 Task: Create a due date automation trigger when advanced on, the moment a card is due add checklist without checklist.
Action: Mouse moved to (939, 277)
Screenshot: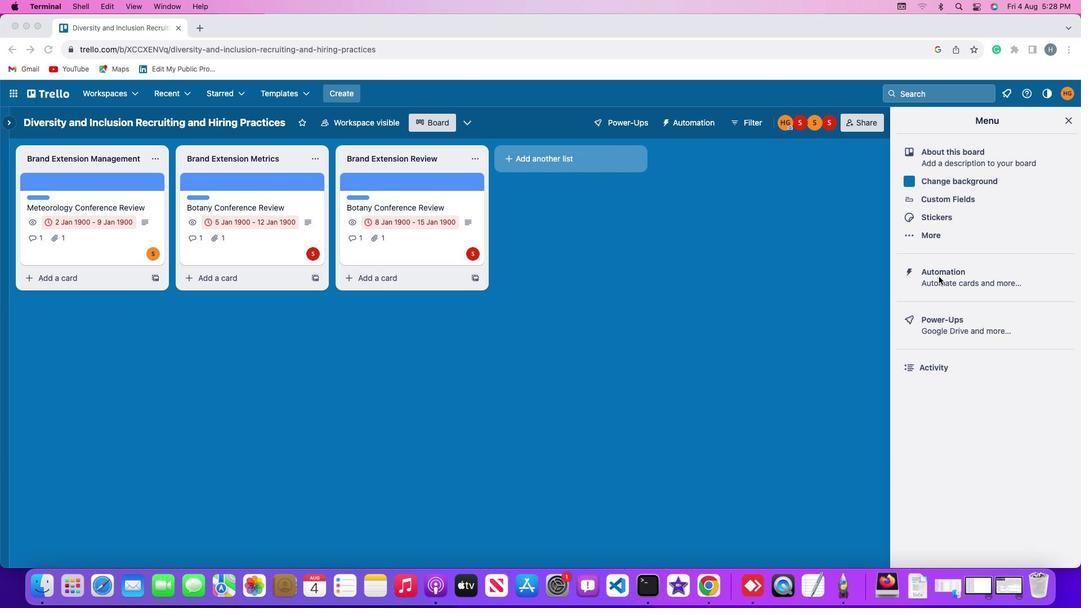 
Action: Mouse pressed left at (939, 277)
Screenshot: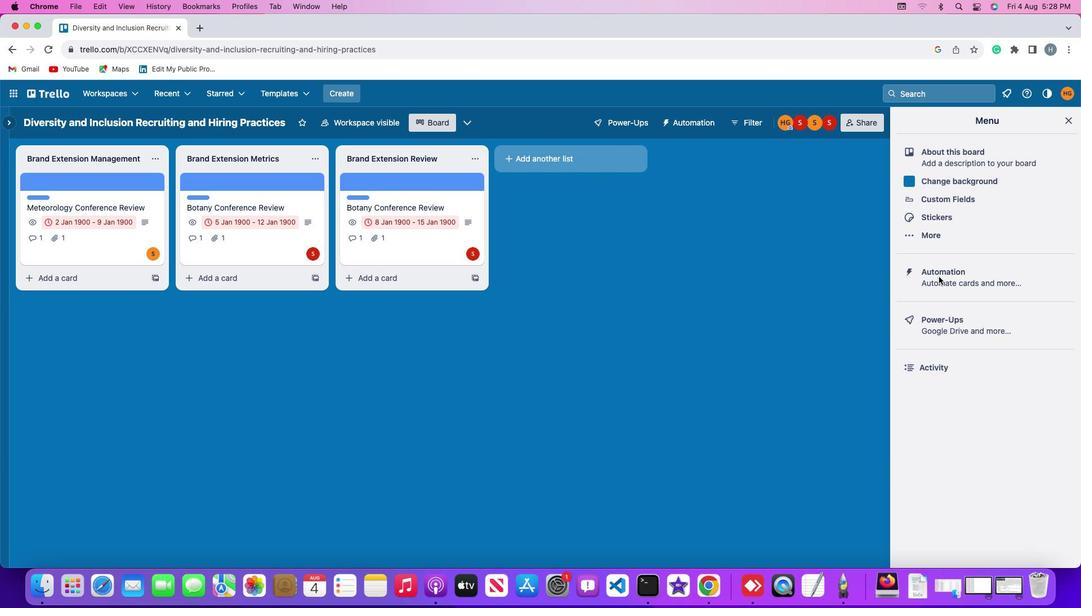 
Action: Mouse pressed left at (939, 277)
Screenshot: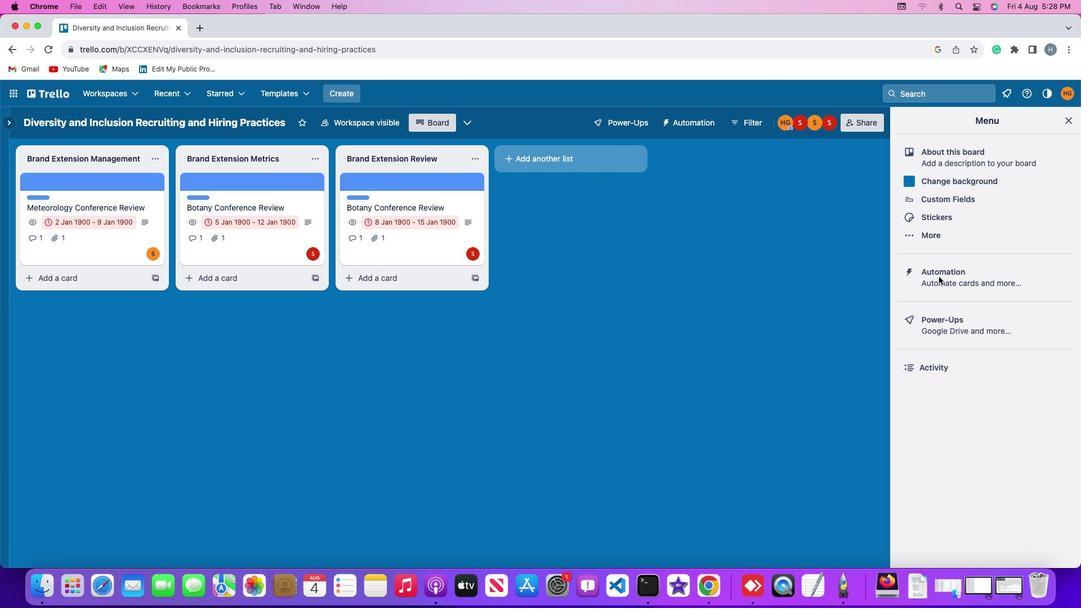 
Action: Mouse moved to (84, 269)
Screenshot: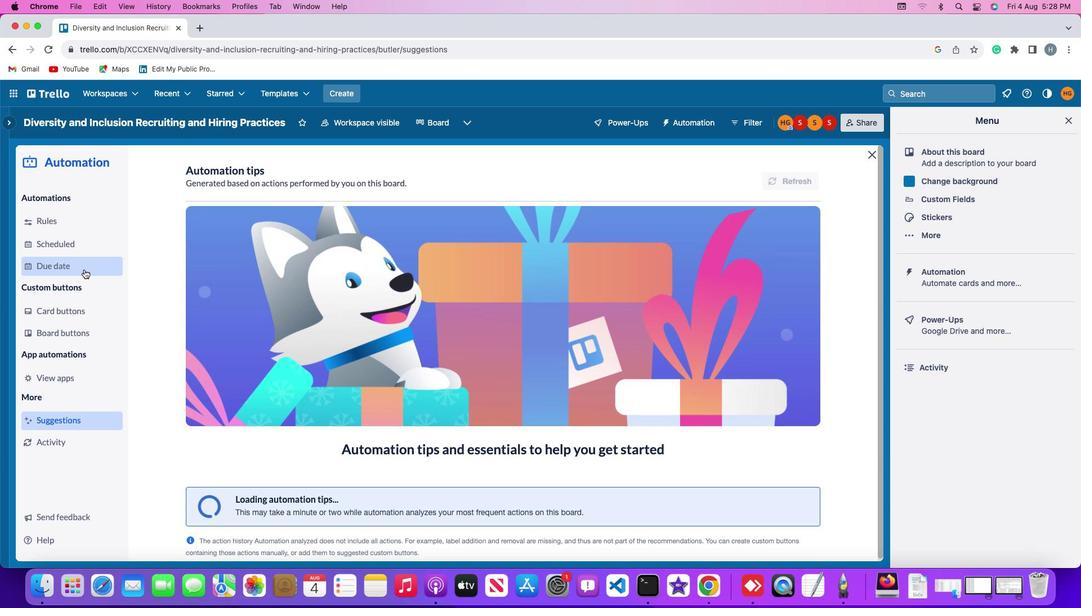 
Action: Mouse pressed left at (84, 269)
Screenshot: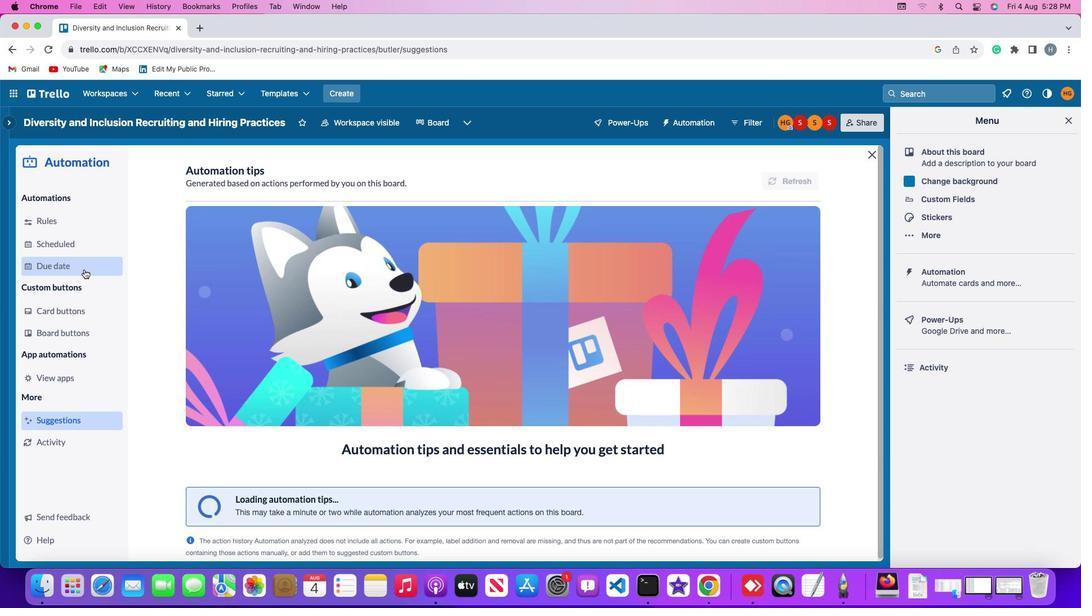 
Action: Mouse moved to (772, 171)
Screenshot: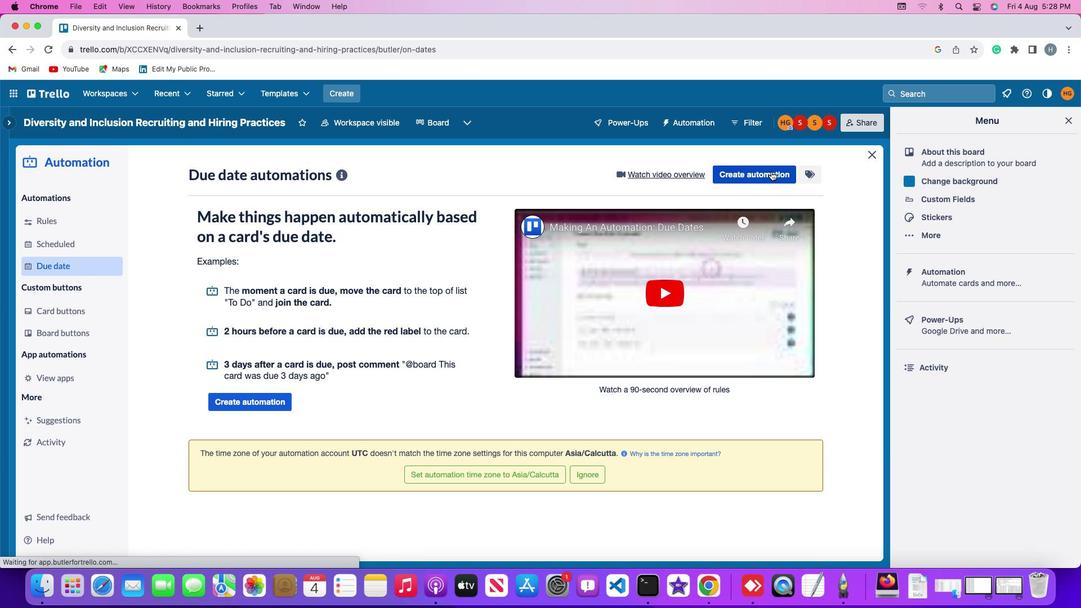 
Action: Mouse pressed left at (772, 171)
Screenshot: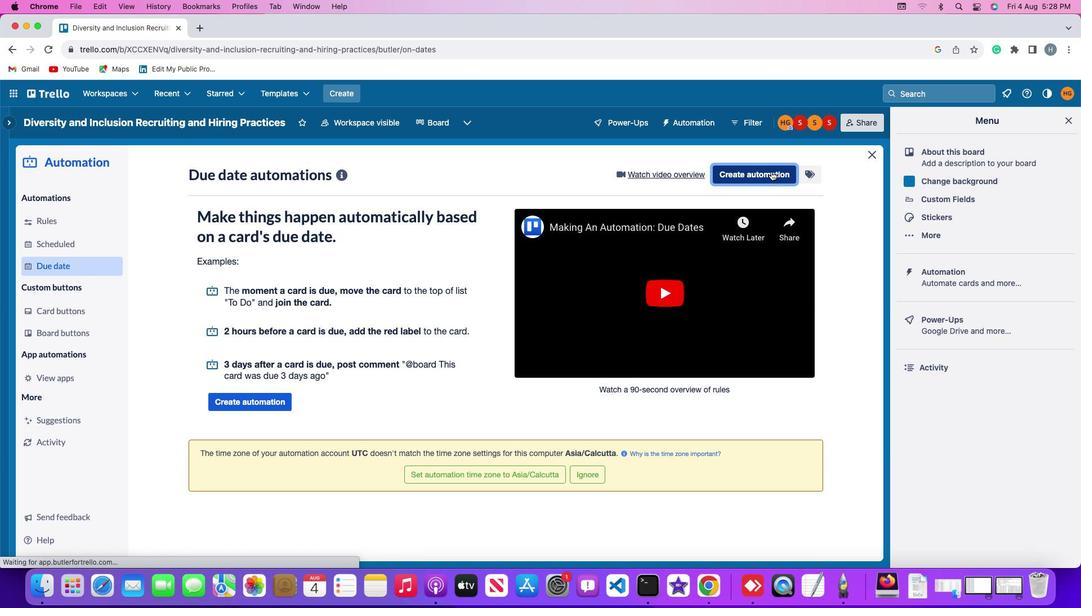 
Action: Mouse moved to (512, 277)
Screenshot: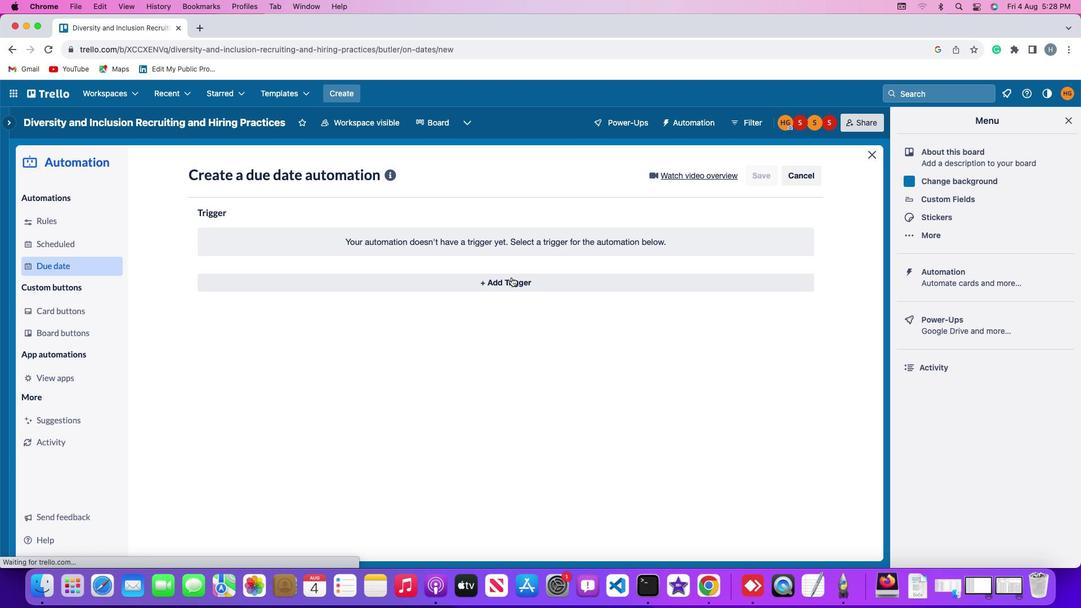 
Action: Mouse pressed left at (512, 277)
Screenshot: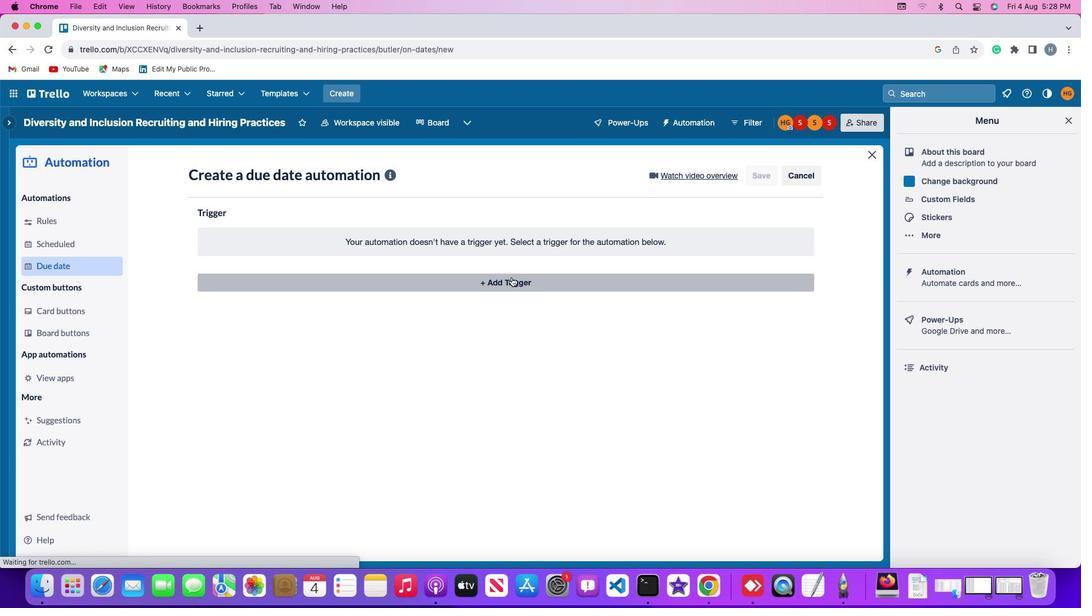 
Action: Mouse moved to (240, 413)
Screenshot: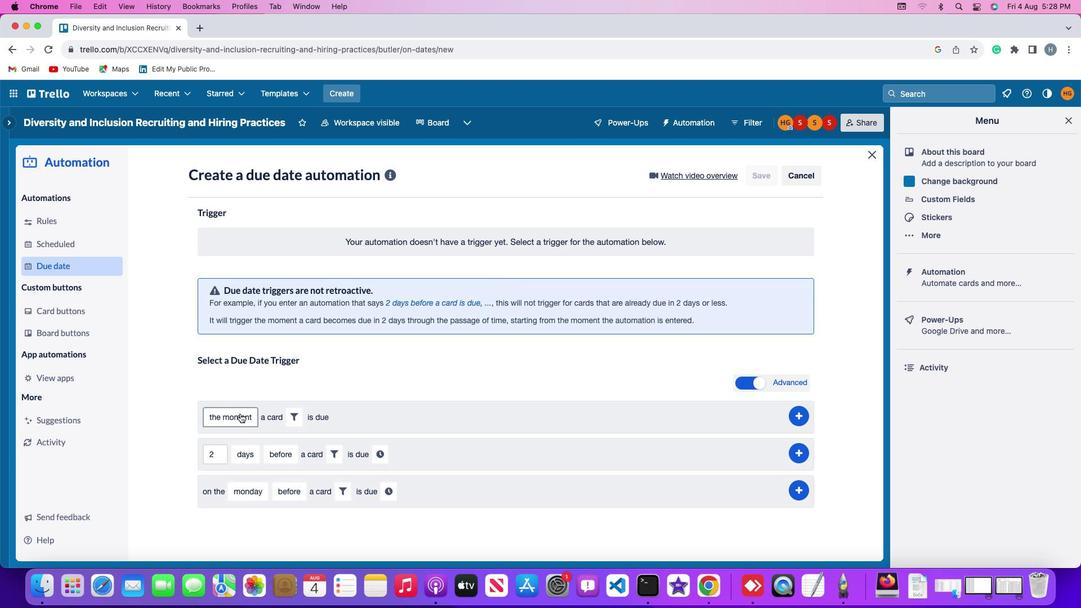 
Action: Mouse pressed left at (240, 413)
Screenshot: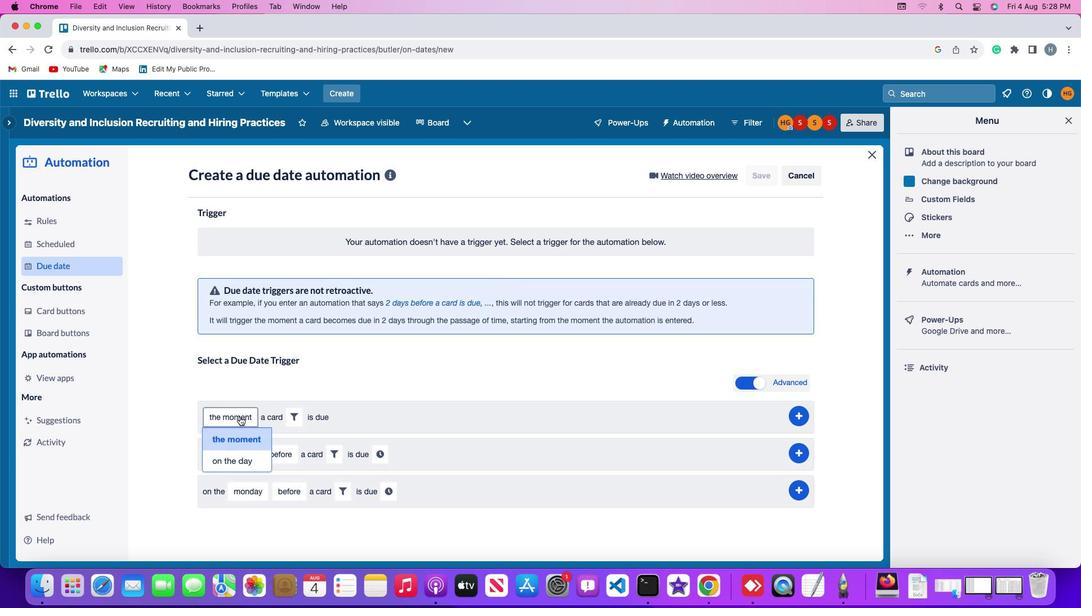 
Action: Mouse moved to (238, 433)
Screenshot: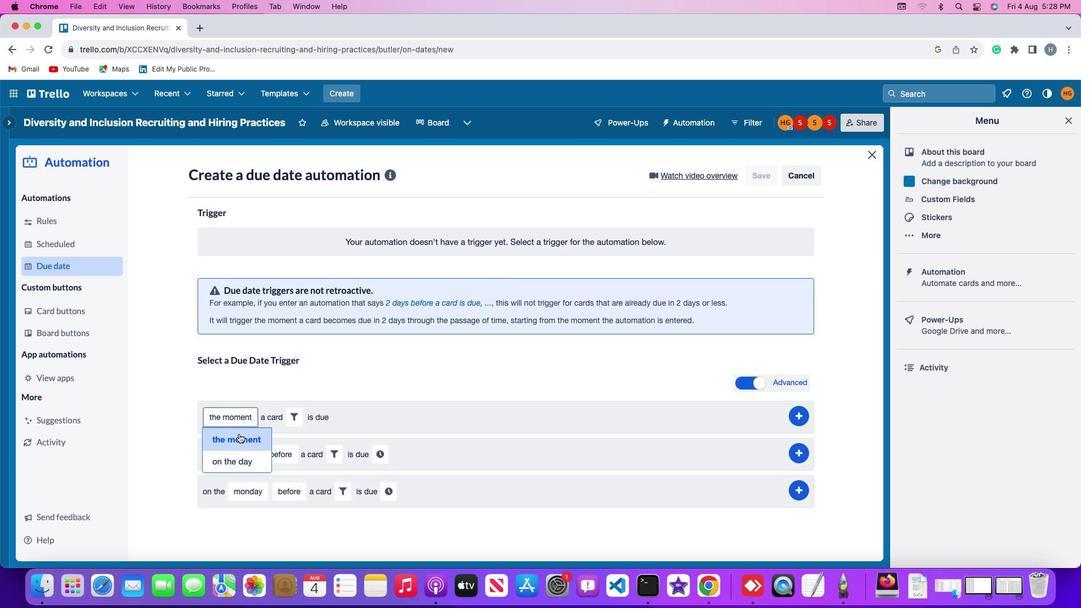 
Action: Mouse pressed left at (238, 433)
Screenshot: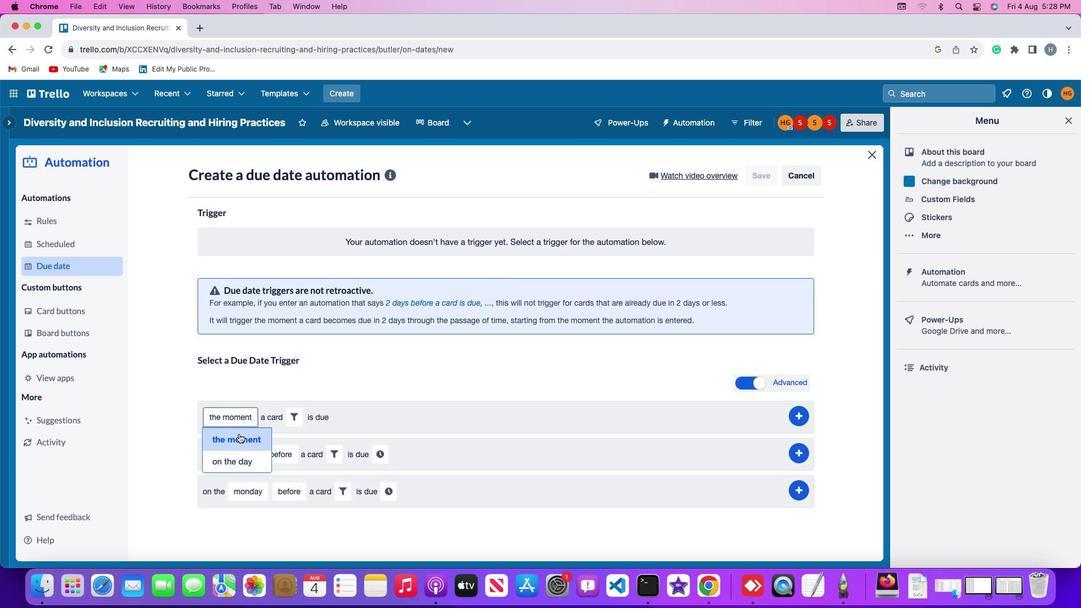 
Action: Mouse moved to (292, 416)
Screenshot: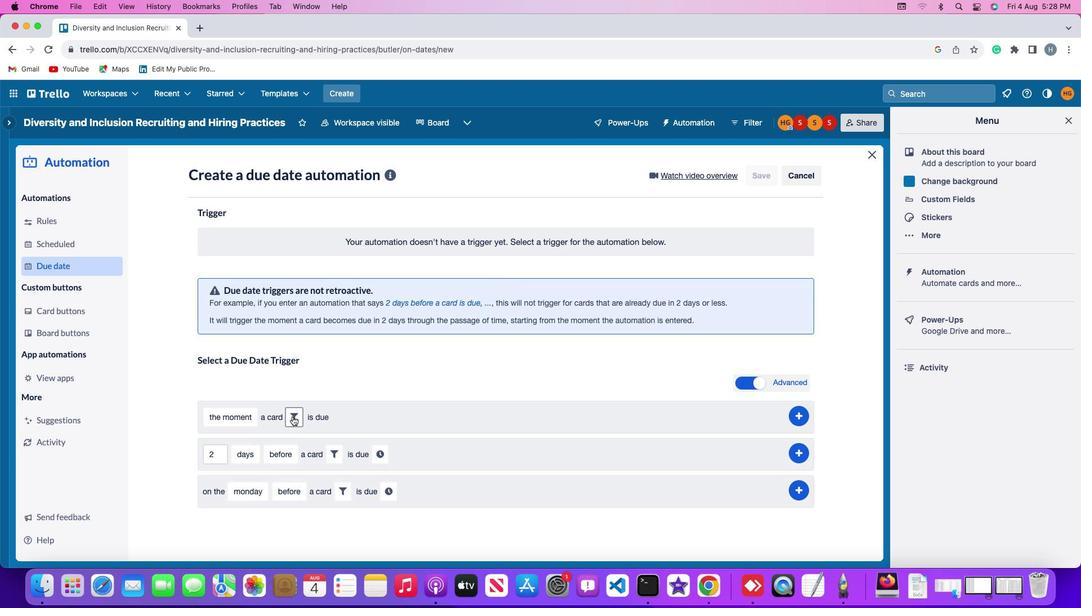 
Action: Mouse pressed left at (292, 416)
Screenshot: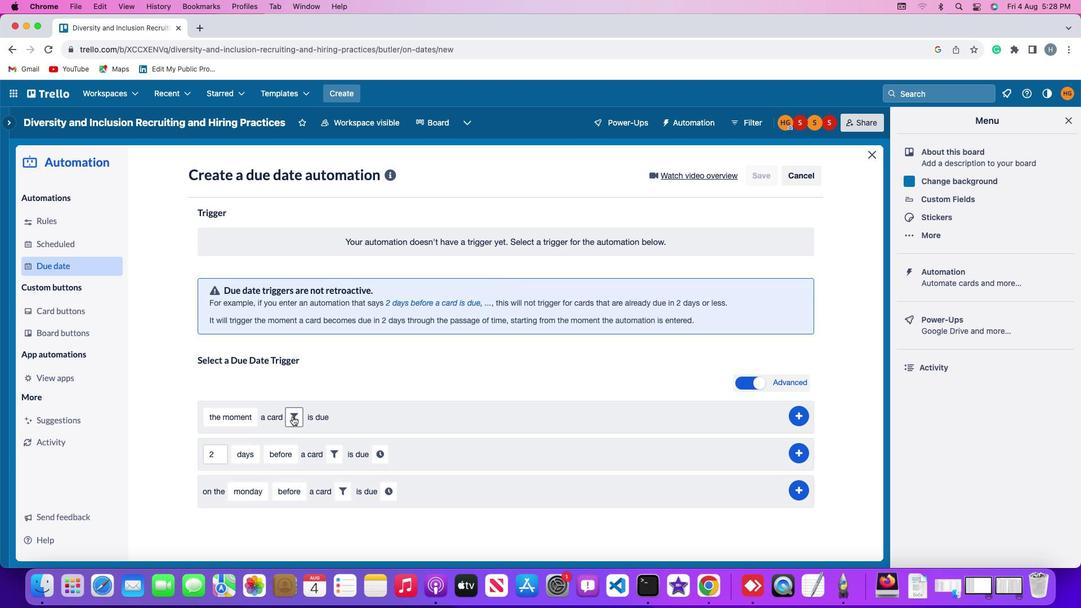 
Action: Mouse moved to (405, 459)
Screenshot: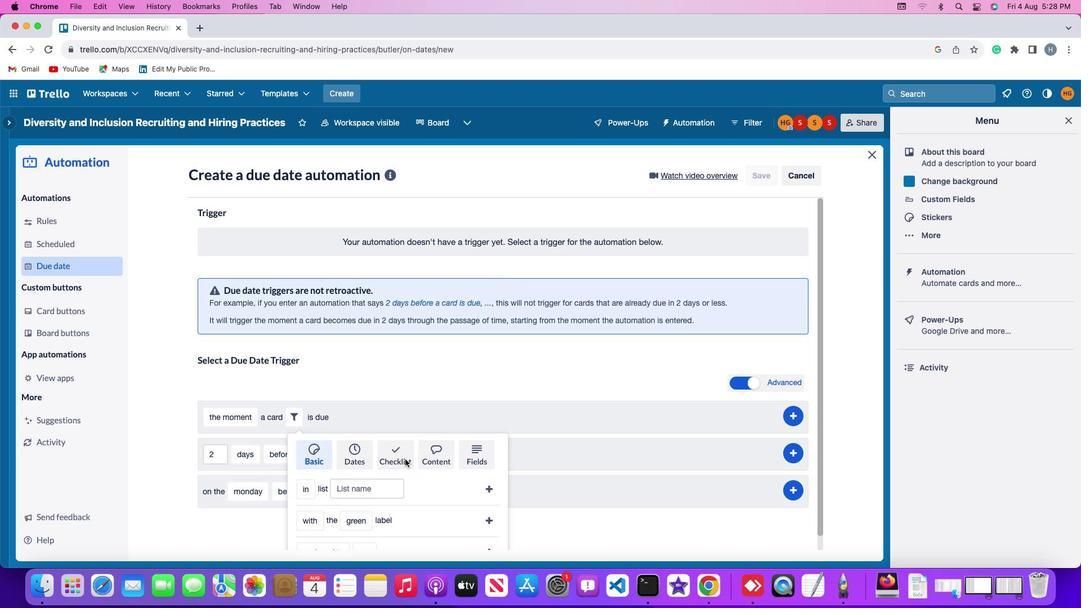
Action: Mouse pressed left at (405, 459)
Screenshot: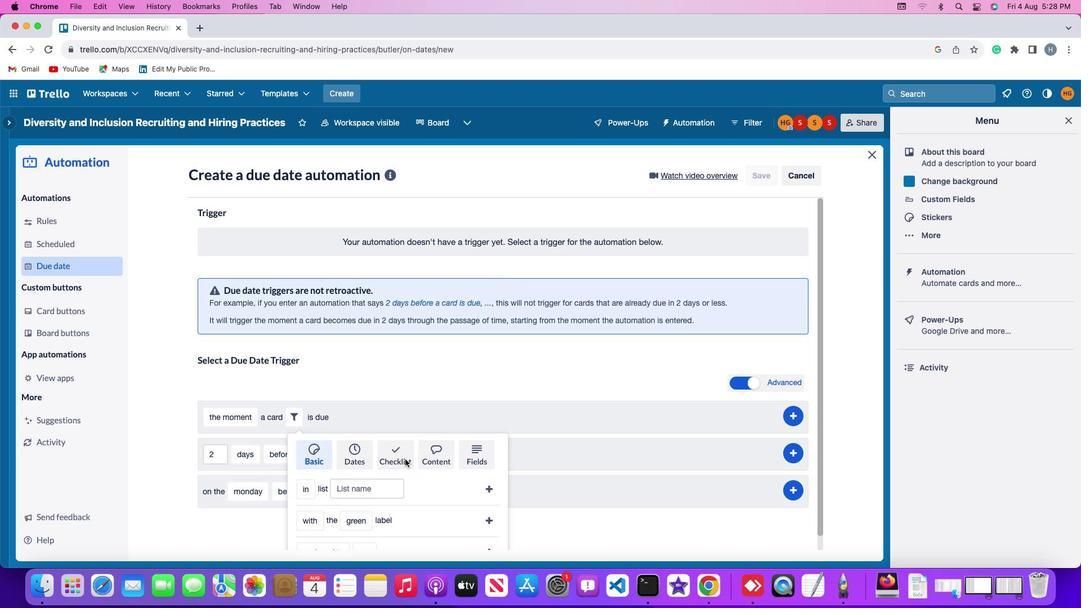 
Action: Mouse moved to (404, 462)
Screenshot: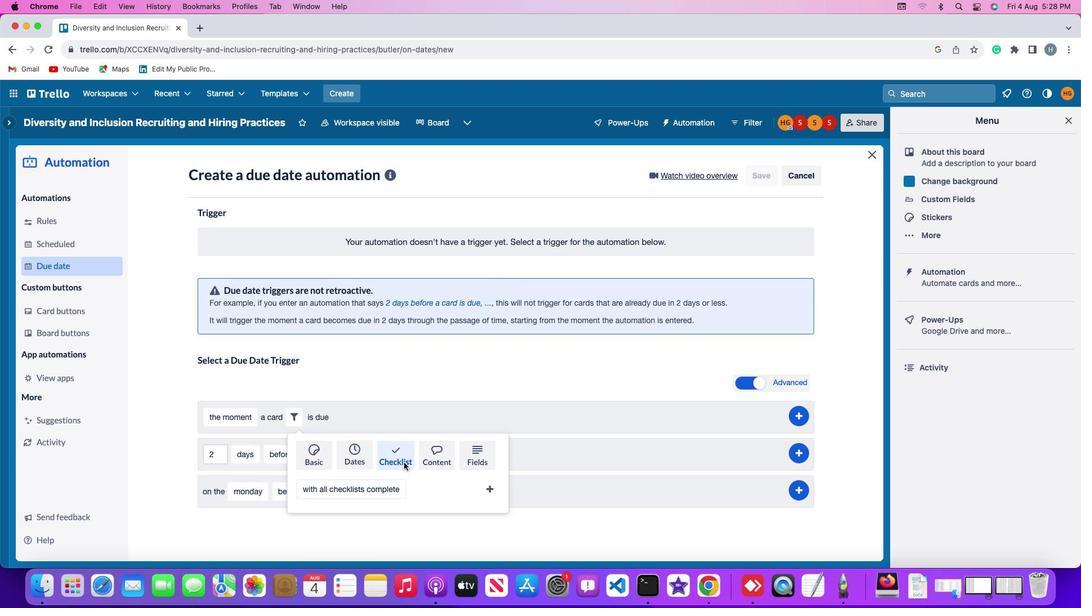 
Action: Mouse scrolled (404, 462) with delta (0, 0)
Screenshot: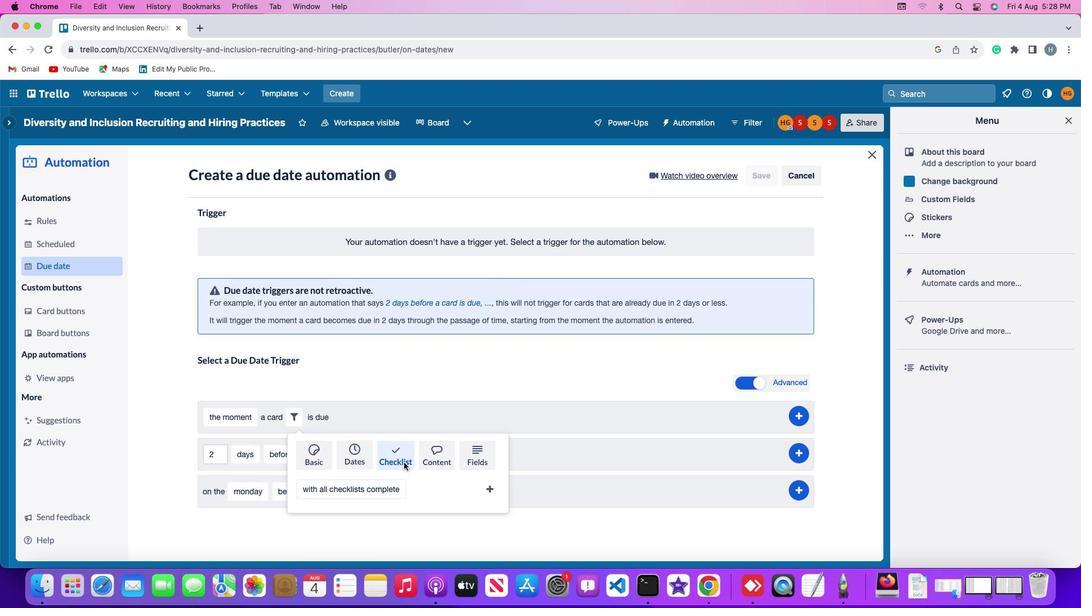 
Action: Mouse scrolled (404, 462) with delta (0, 0)
Screenshot: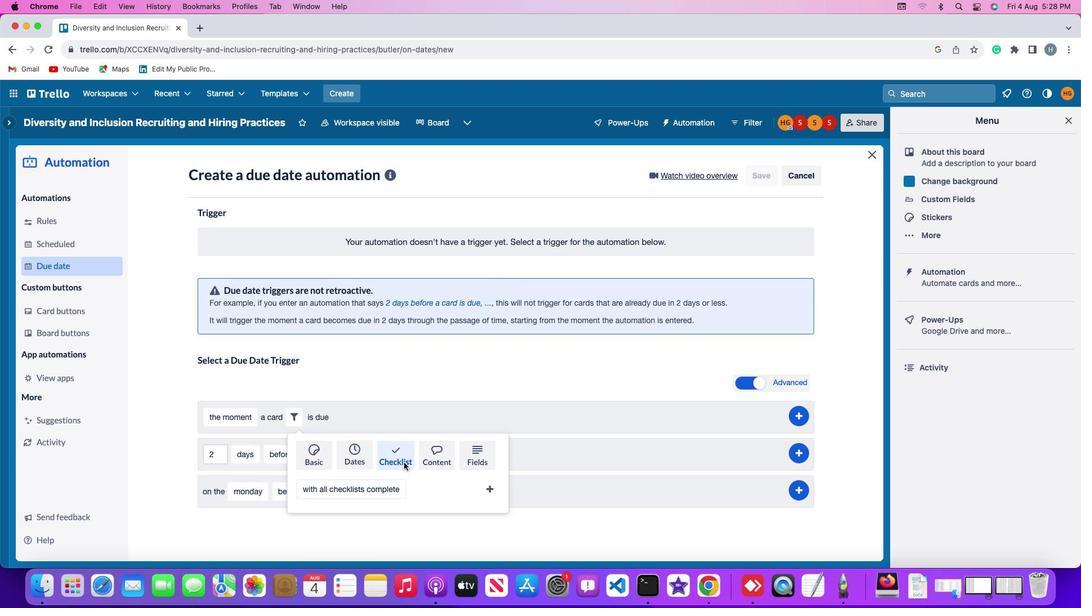 
Action: Mouse scrolled (404, 462) with delta (0, -1)
Screenshot: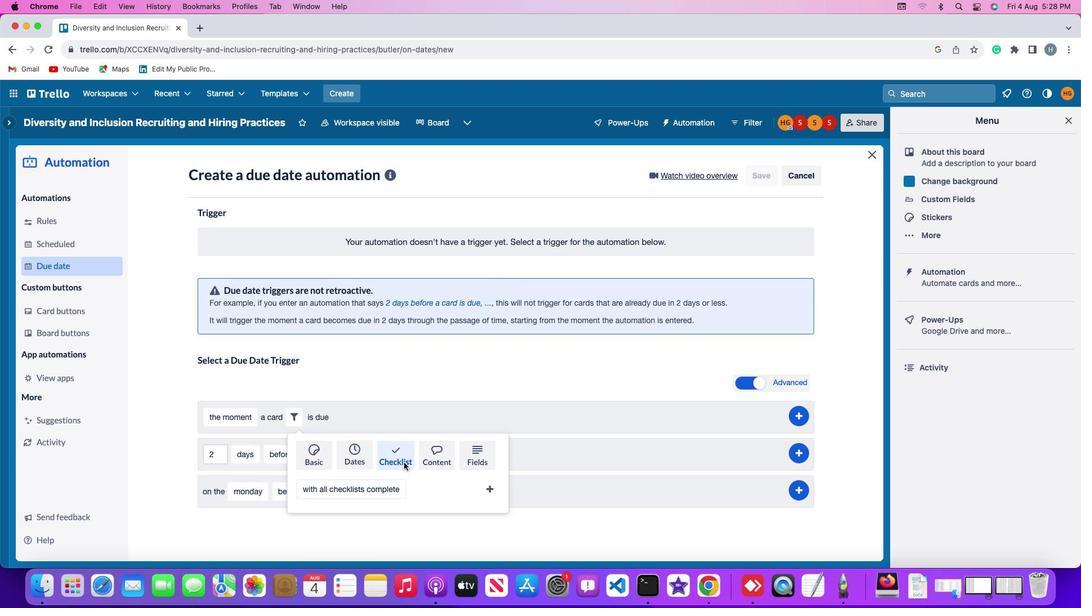 
Action: Mouse scrolled (404, 462) with delta (0, -2)
Screenshot: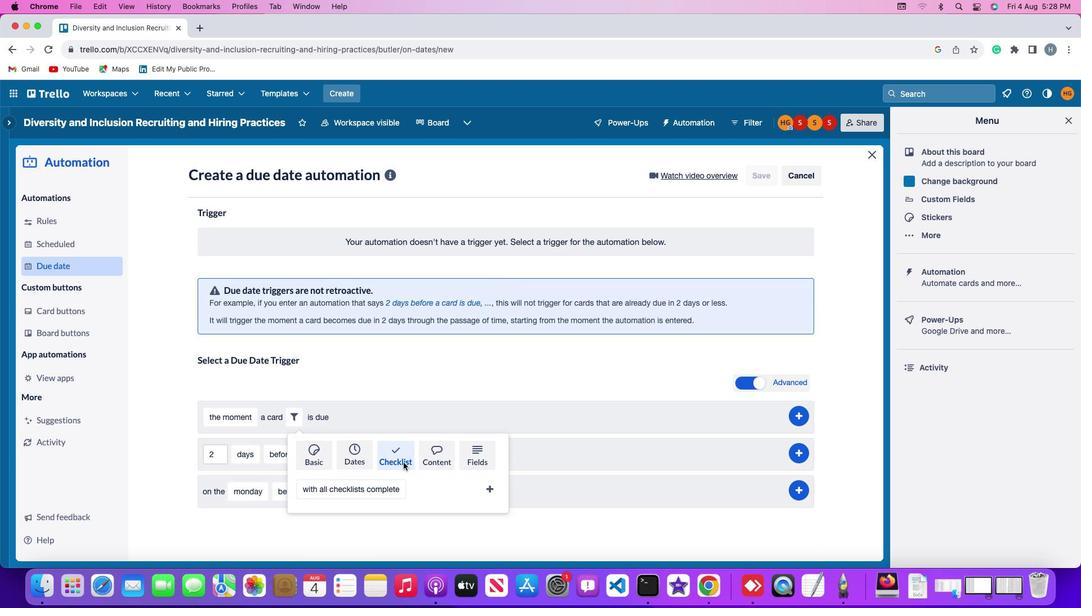 
Action: Mouse moved to (383, 482)
Screenshot: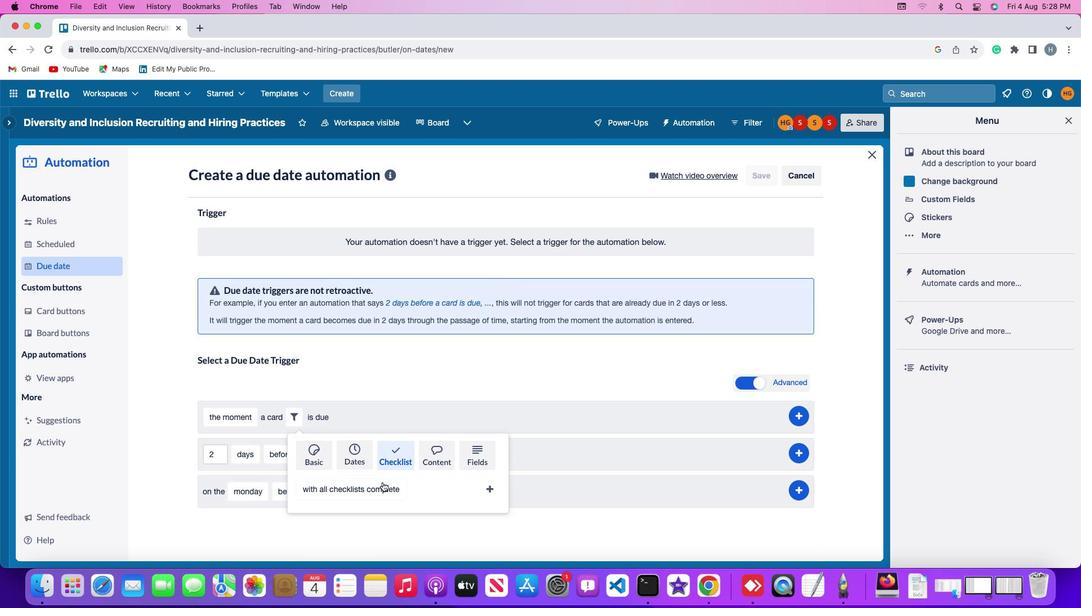 
Action: Mouse pressed left at (383, 482)
Screenshot: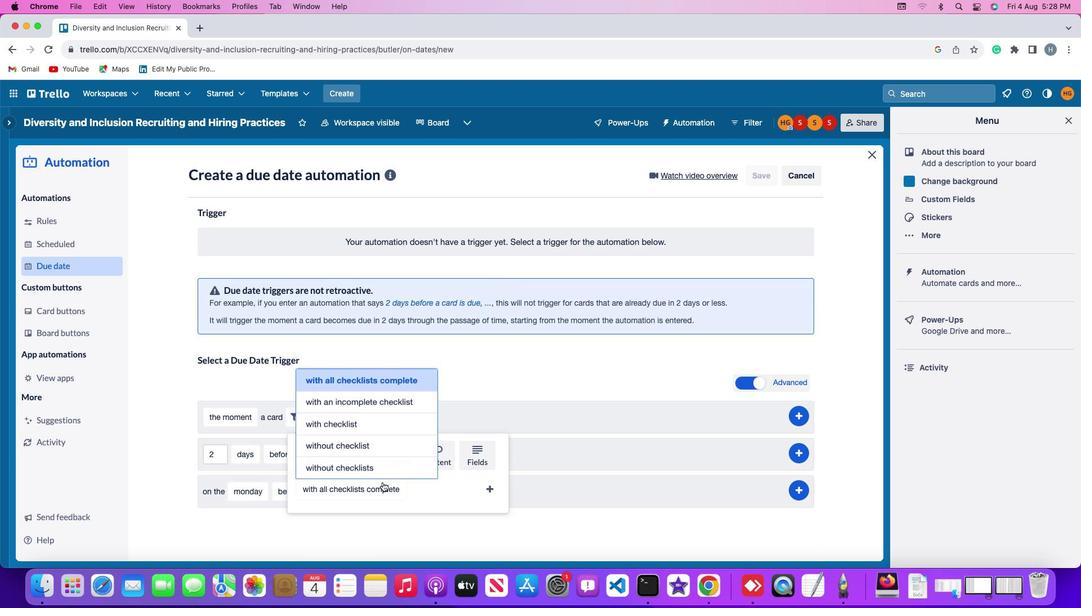 
Action: Mouse moved to (384, 463)
Screenshot: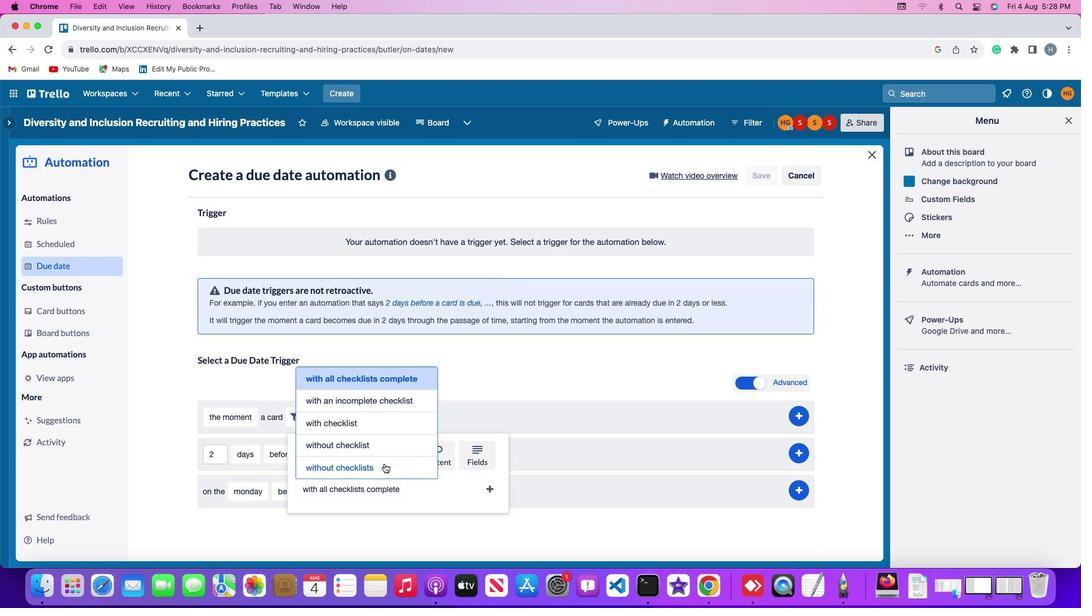 
Action: Mouse pressed left at (384, 463)
Screenshot: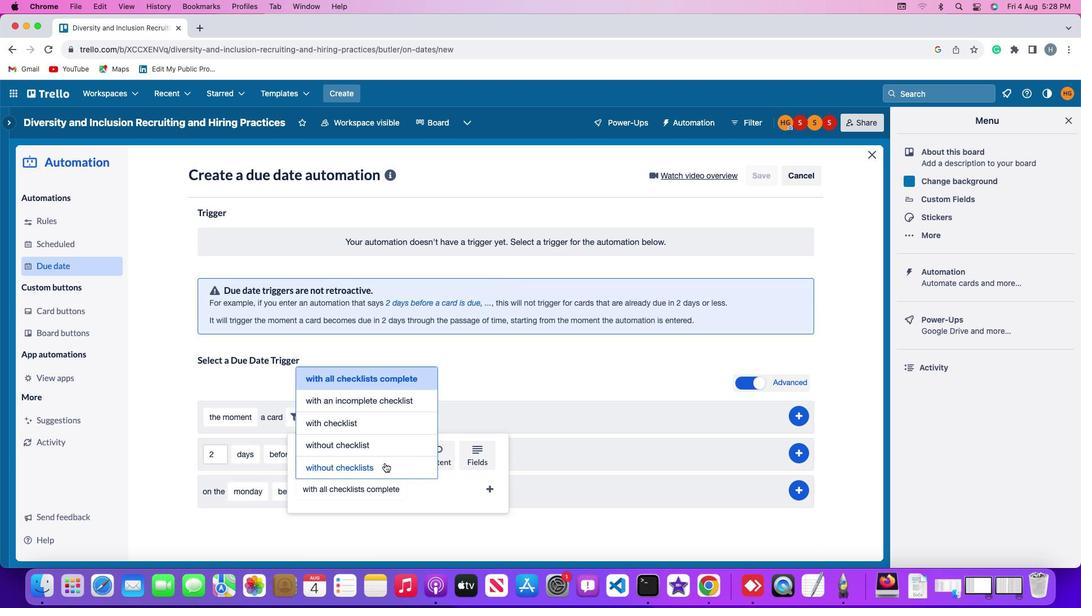 
Action: Mouse moved to (487, 485)
Screenshot: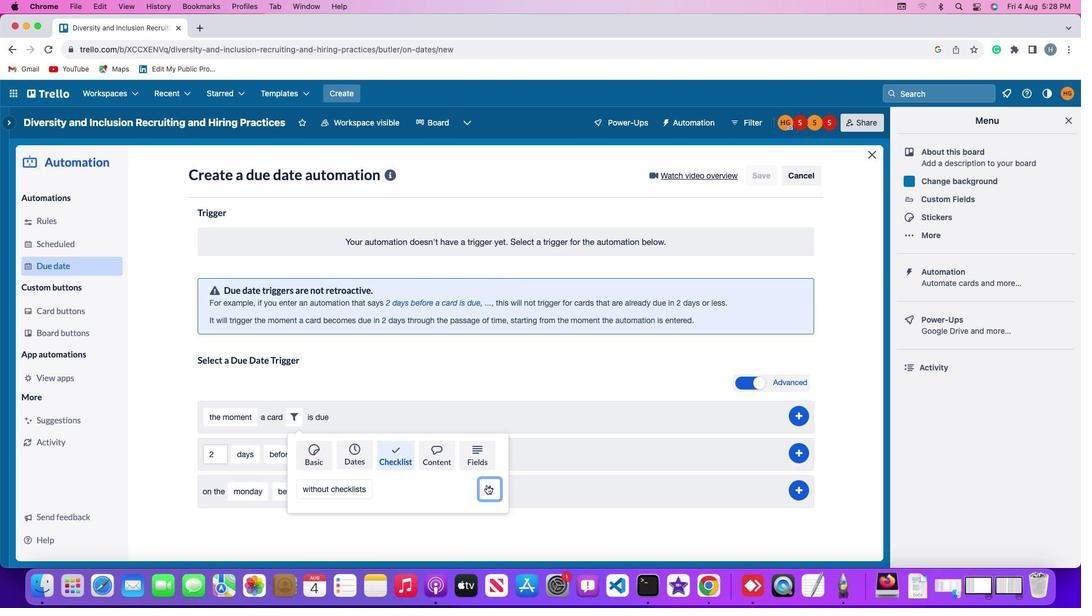 
Action: Mouse pressed left at (487, 485)
Screenshot: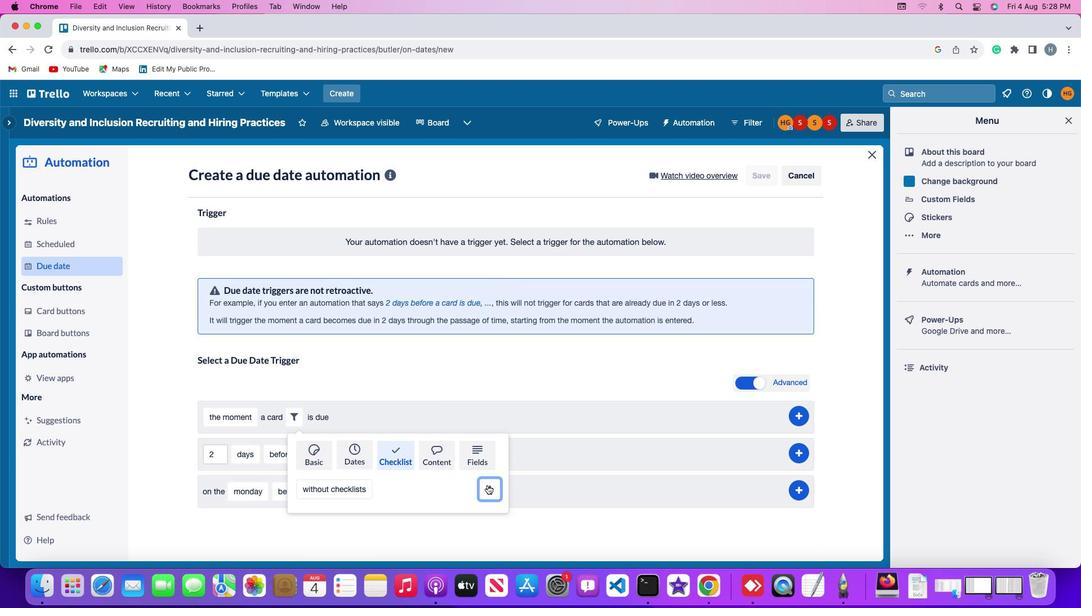 
Action: Mouse moved to (801, 414)
Screenshot: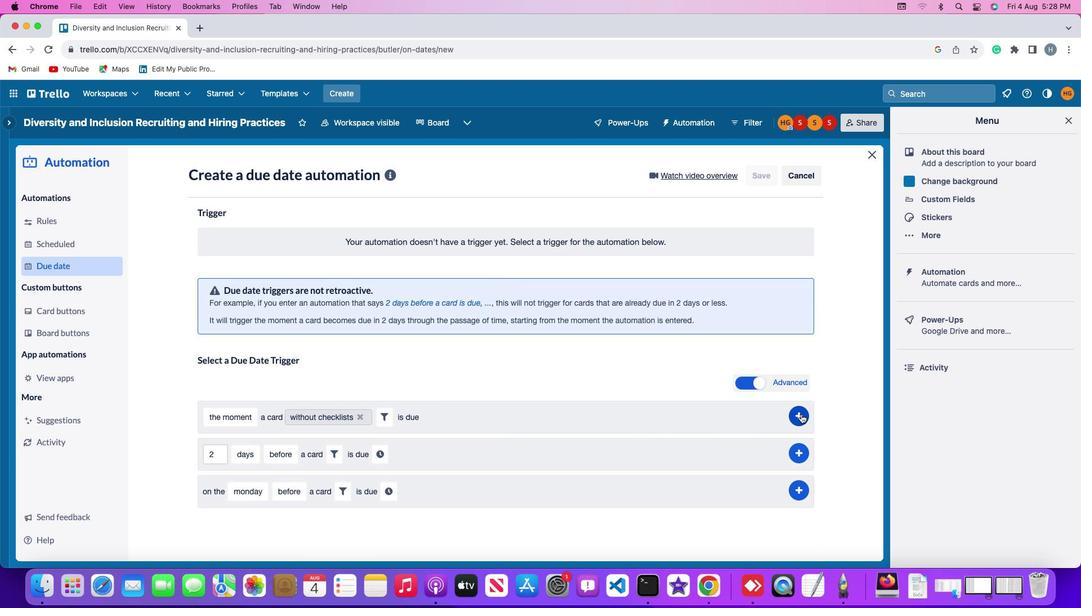 
Action: Mouse pressed left at (801, 414)
Screenshot: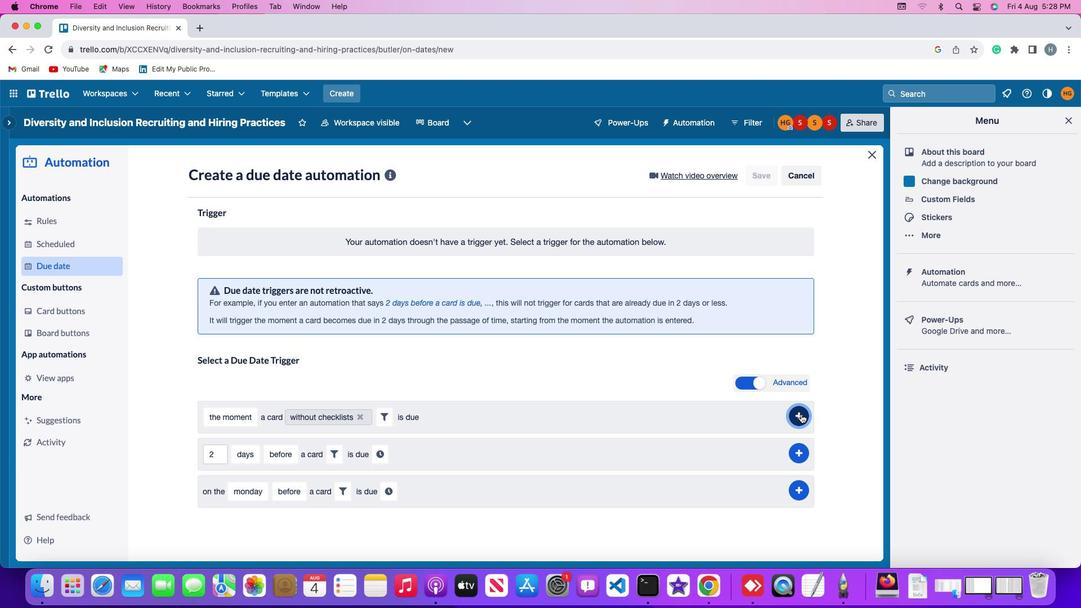 
Action: Mouse moved to (844, 322)
Screenshot: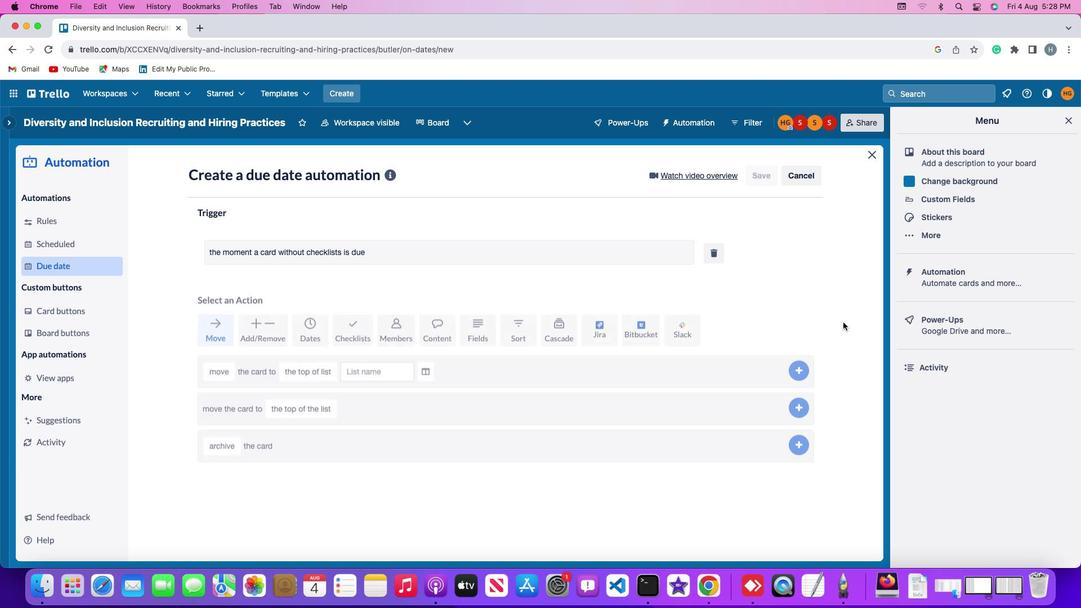 
